 Task: Display all comments.
Action: Mouse moved to (940, 64)
Screenshot: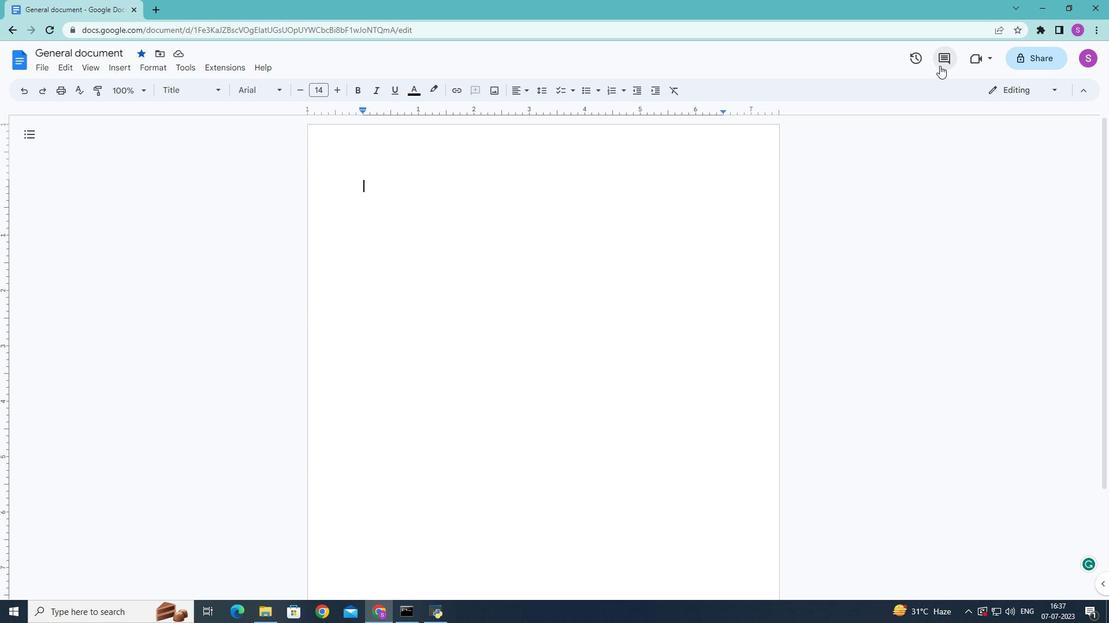 
Action: Mouse pressed left at (940, 64)
Screenshot: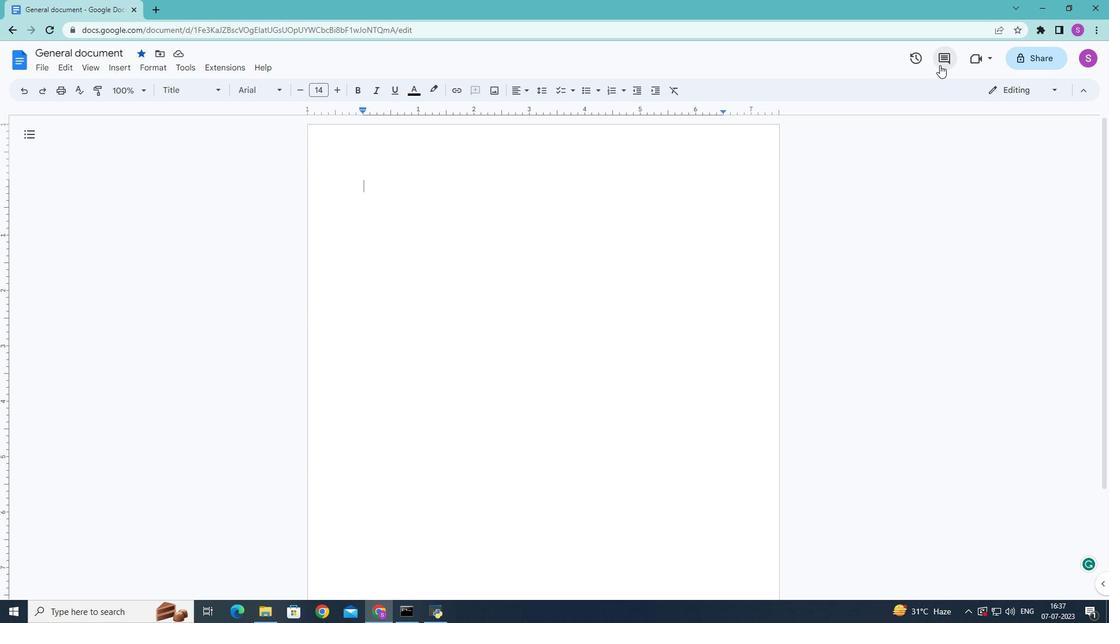 
Action: Mouse moved to (961, 91)
Screenshot: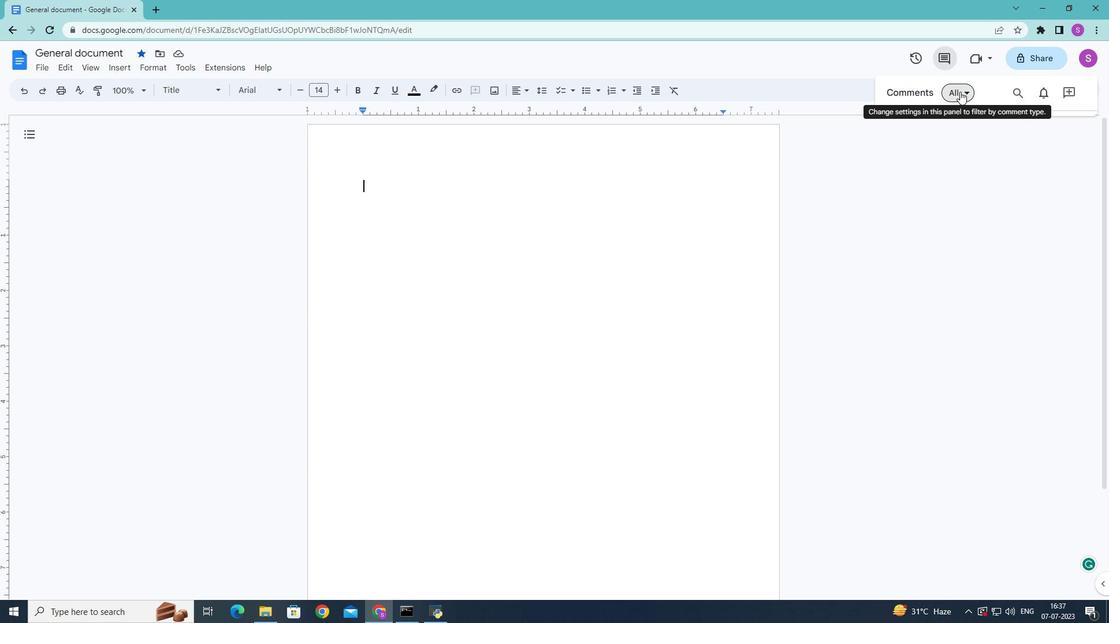 
Action: Mouse pressed left at (961, 91)
Screenshot: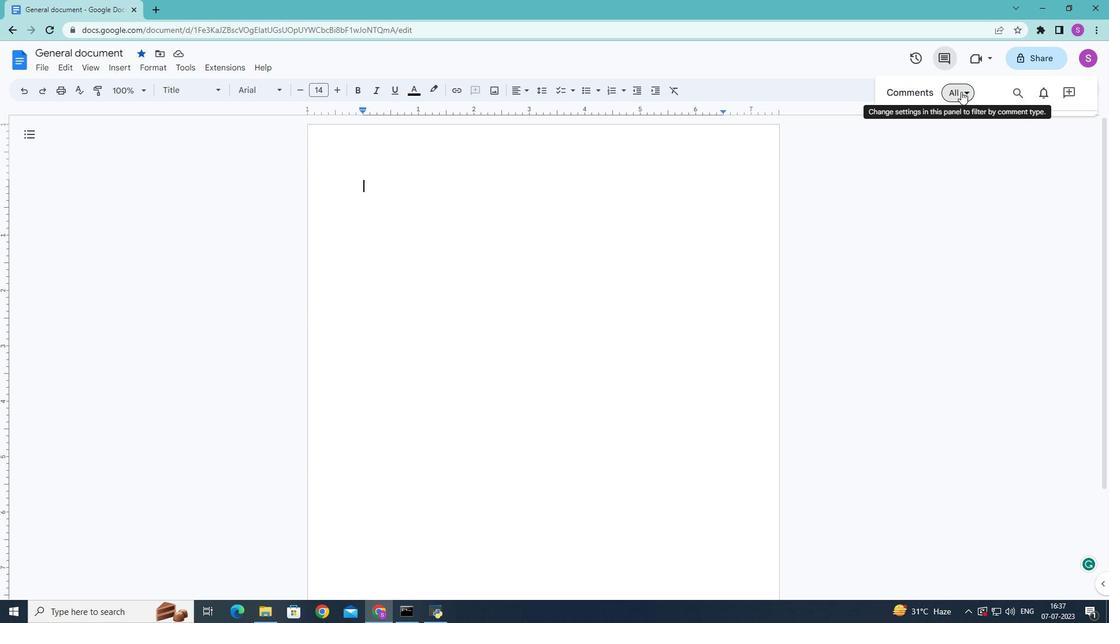 
Action: Mouse moved to (964, 114)
Screenshot: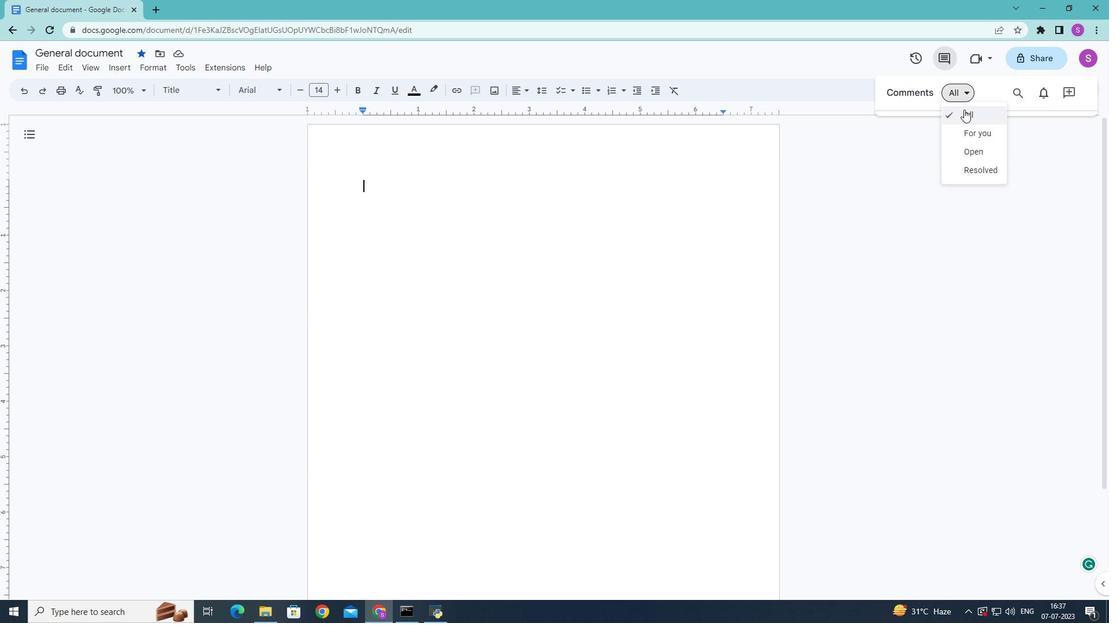
Action: Mouse pressed left at (964, 114)
Screenshot: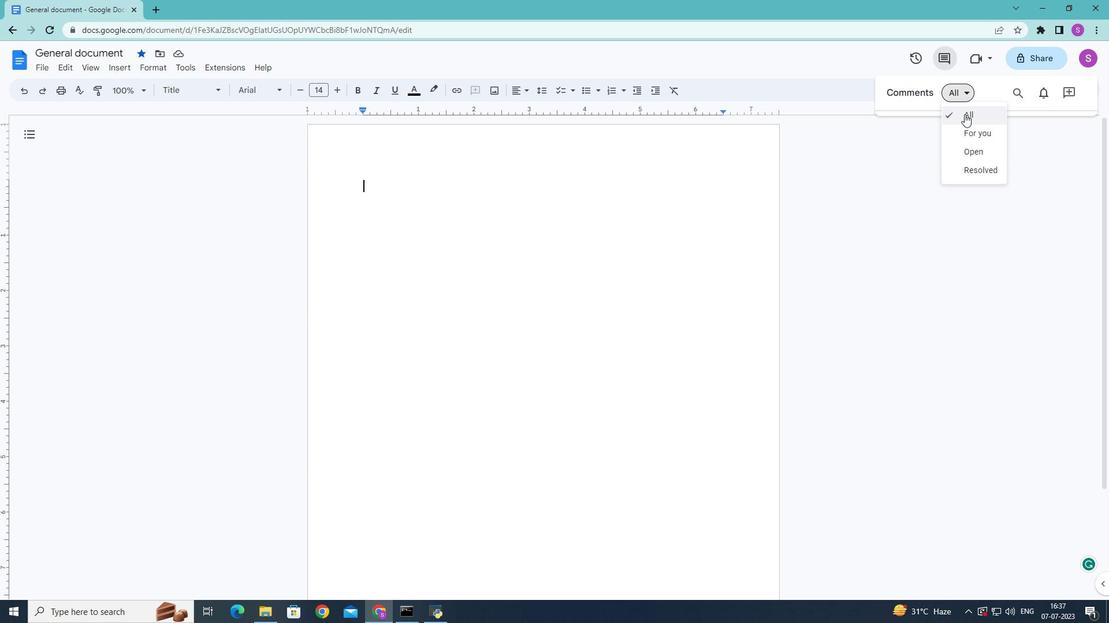 
Action: Mouse moved to (963, 114)
Screenshot: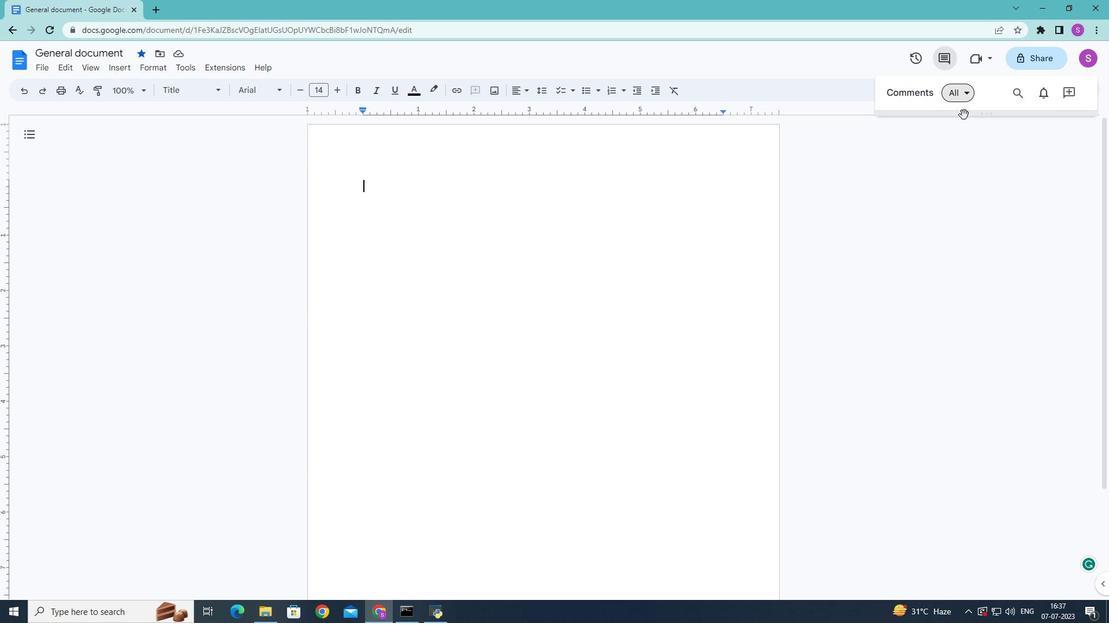 
